 Task: Create a task  Fix issue causing slow database queries on high traffic pages , assign it to team member softage.6@softage.net in the project Trailblazer and update the status of the task to  At Risk , set the priority of the task to Medium.
Action: Mouse moved to (22, 59)
Screenshot: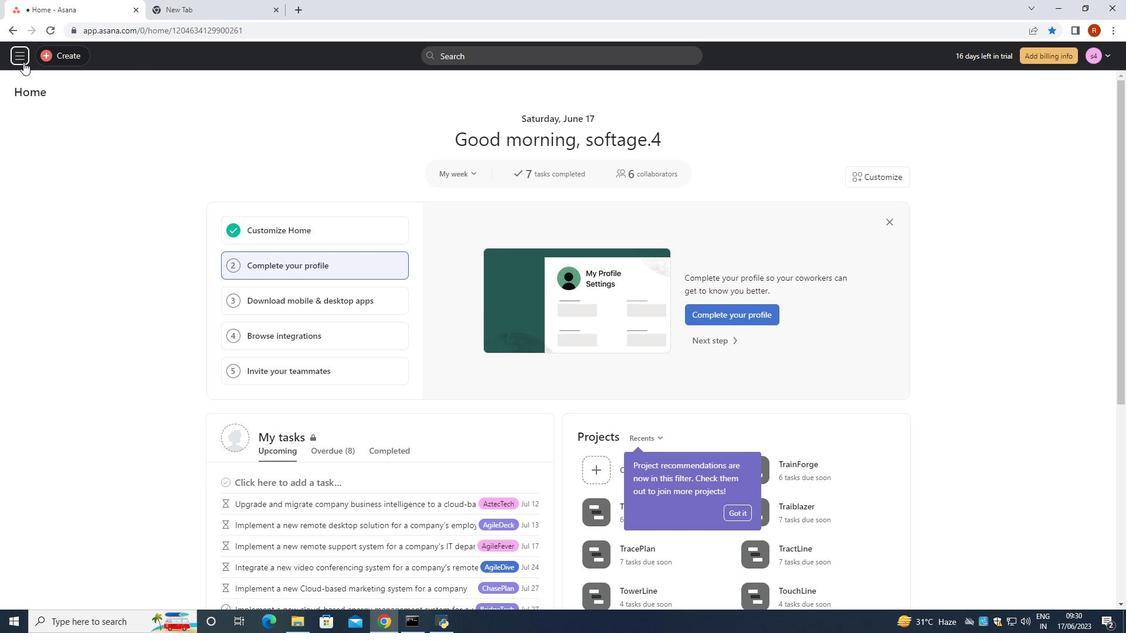 
Action: Mouse pressed left at (22, 59)
Screenshot: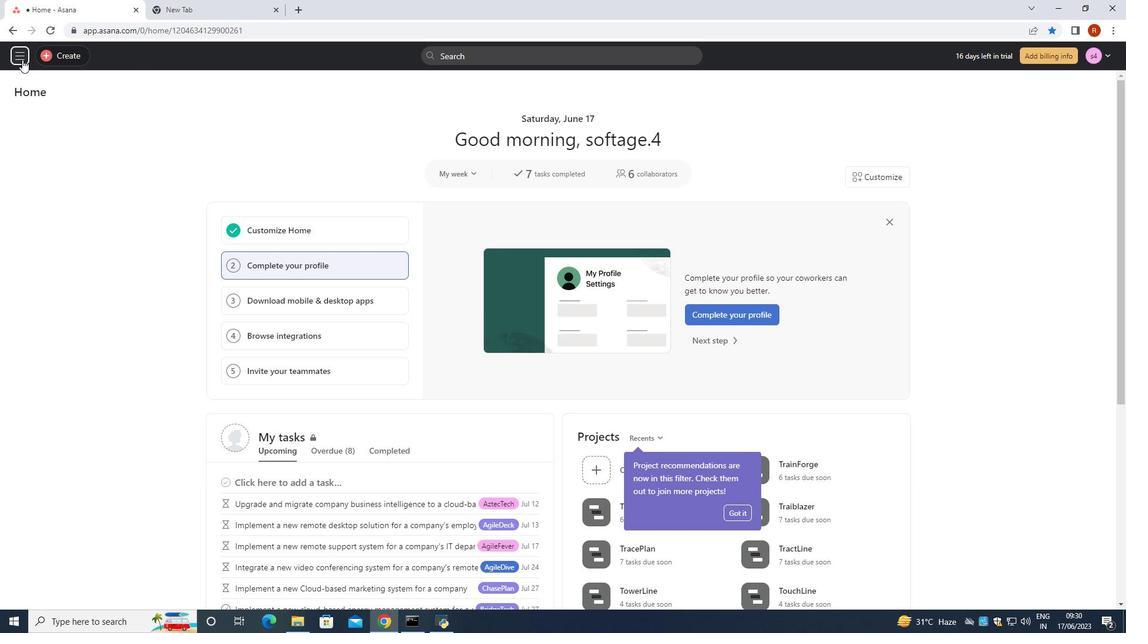 
Action: Mouse moved to (51, 444)
Screenshot: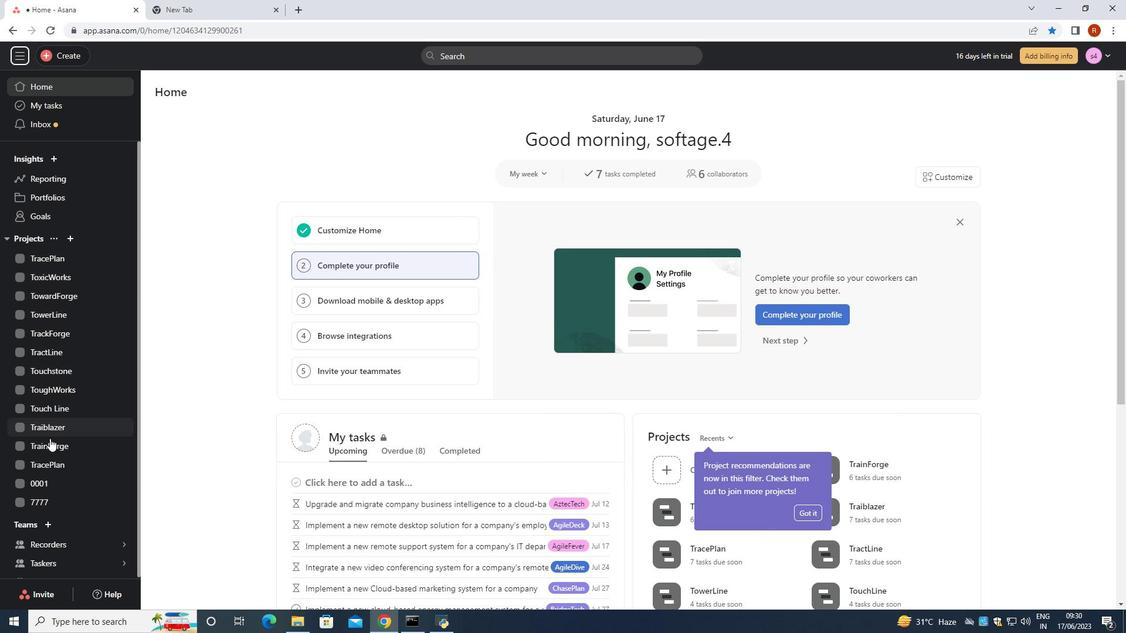 
Action: Mouse pressed left at (51, 444)
Screenshot: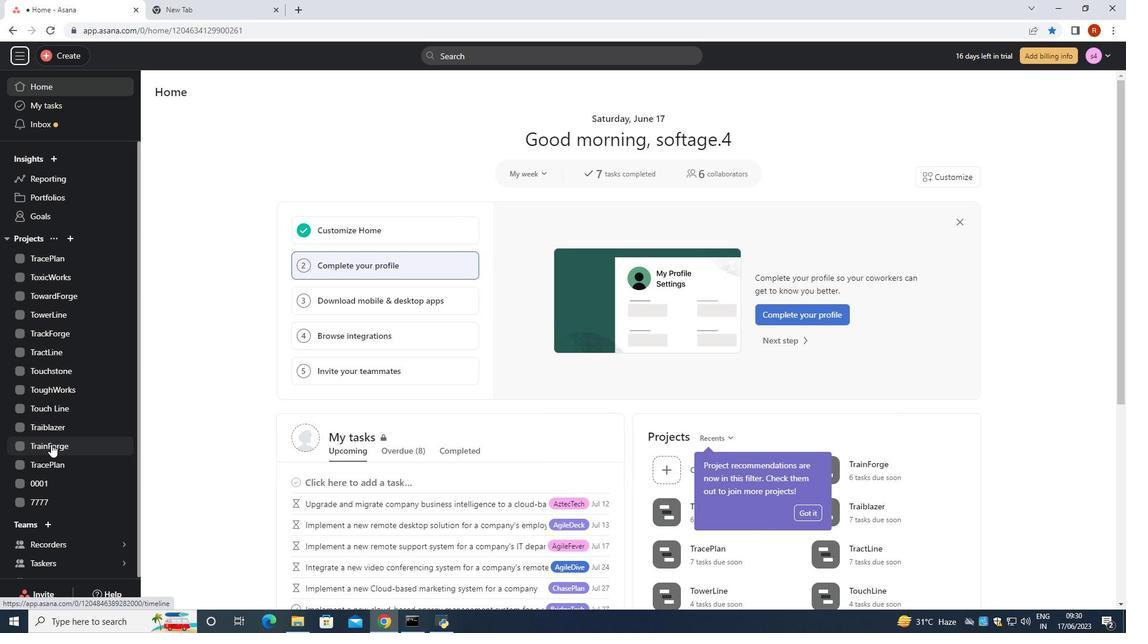 
Action: Mouse moved to (185, 149)
Screenshot: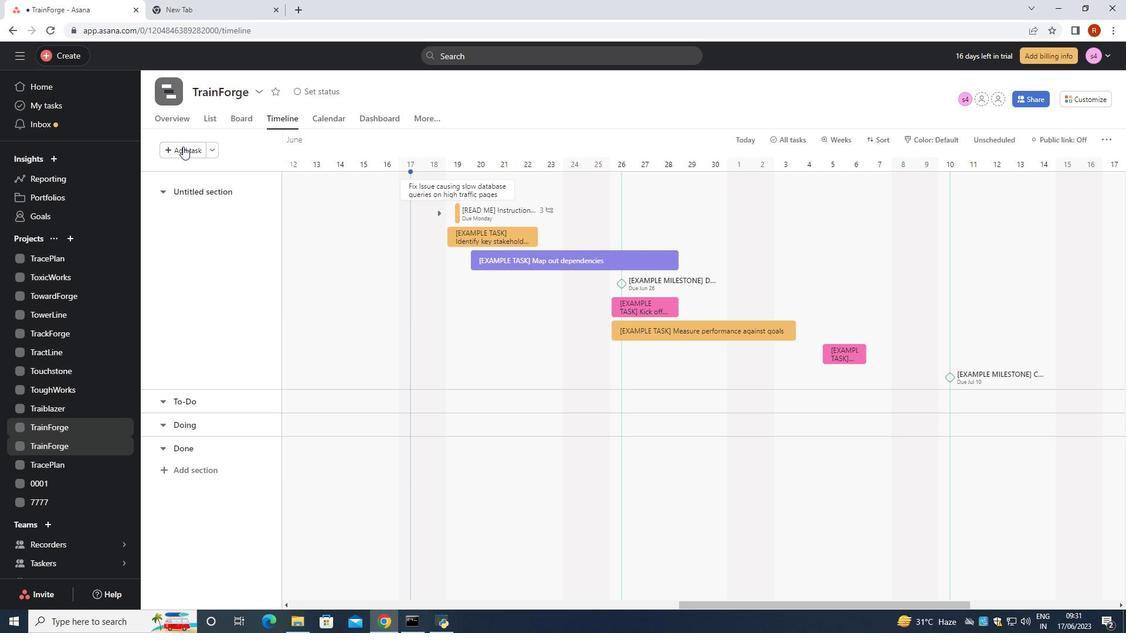
Action: Mouse pressed left at (185, 149)
Screenshot: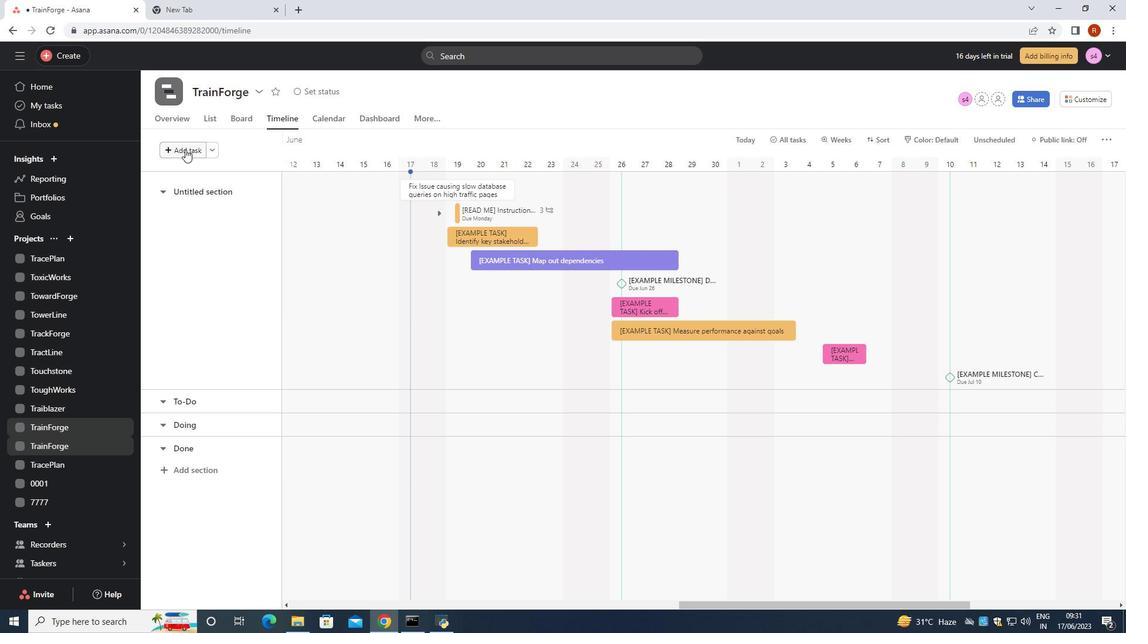 
Action: Key pressed <Key.shift>Fix<Key.space>issue<Key.space>causinf<Key.backspace>g<Key.space>slow<Key.space>database<Key.space>queries<Key.space>on<Key.space>high<Key.space>traffic<Key.space>pages<Key.enter>
Screenshot: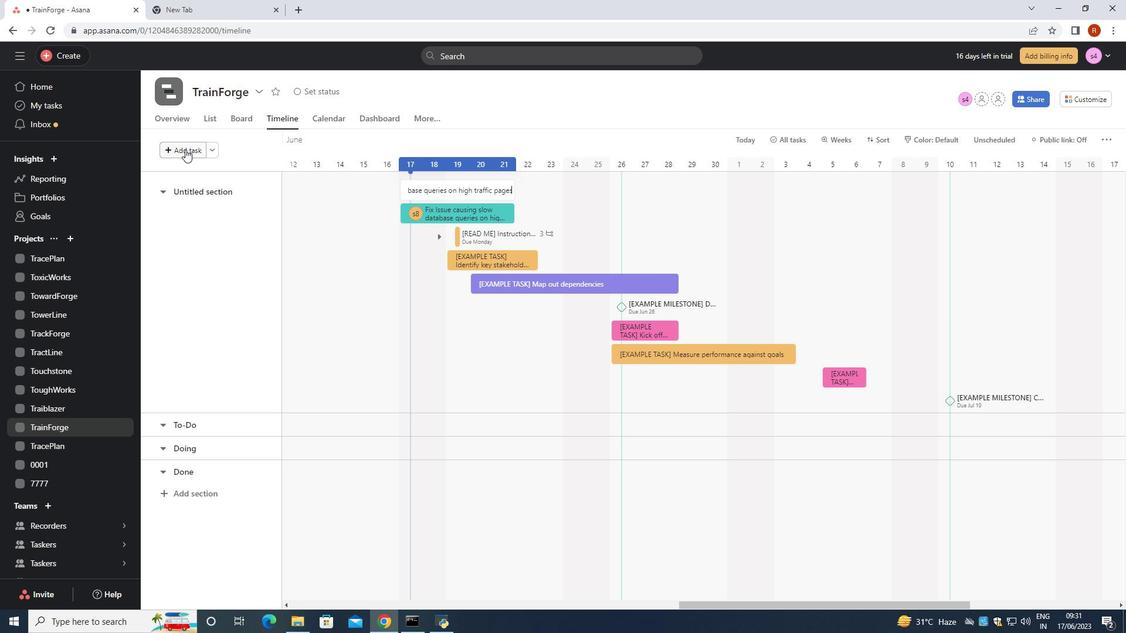 
Action: Mouse moved to (477, 190)
Screenshot: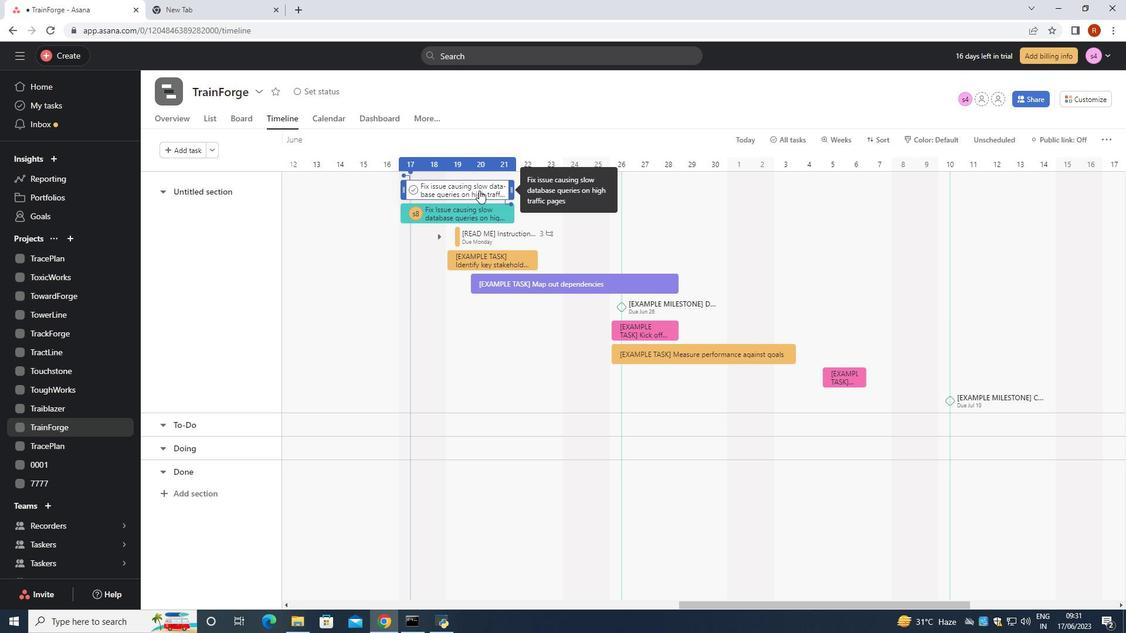 
Action: Mouse pressed left at (477, 190)
Screenshot: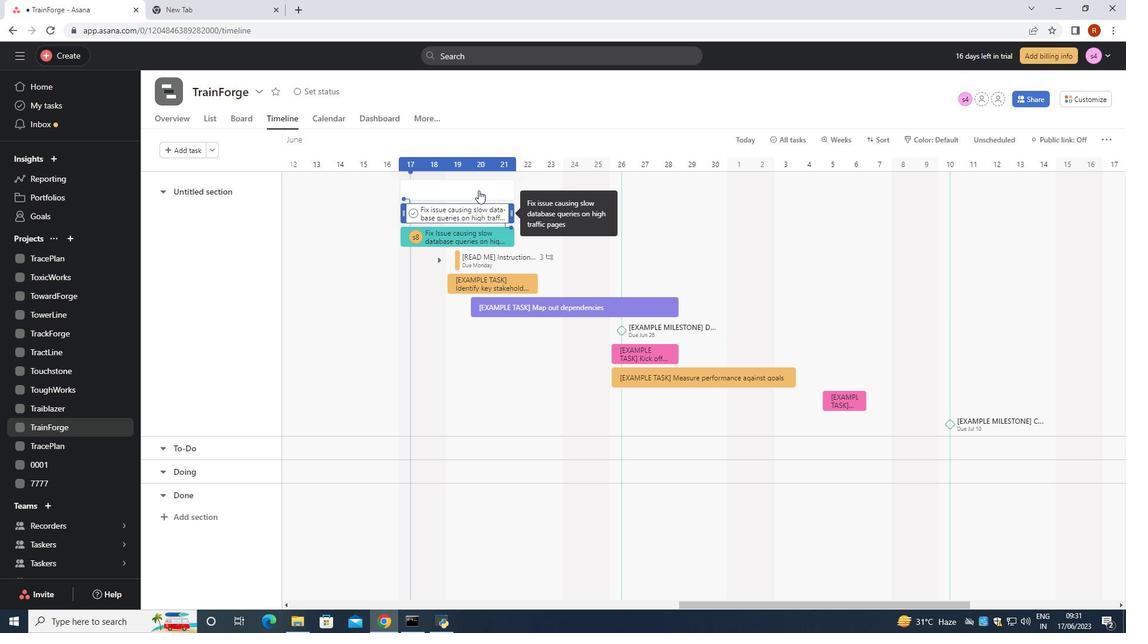 
Action: Mouse moved to (466, 215)
Screenshot: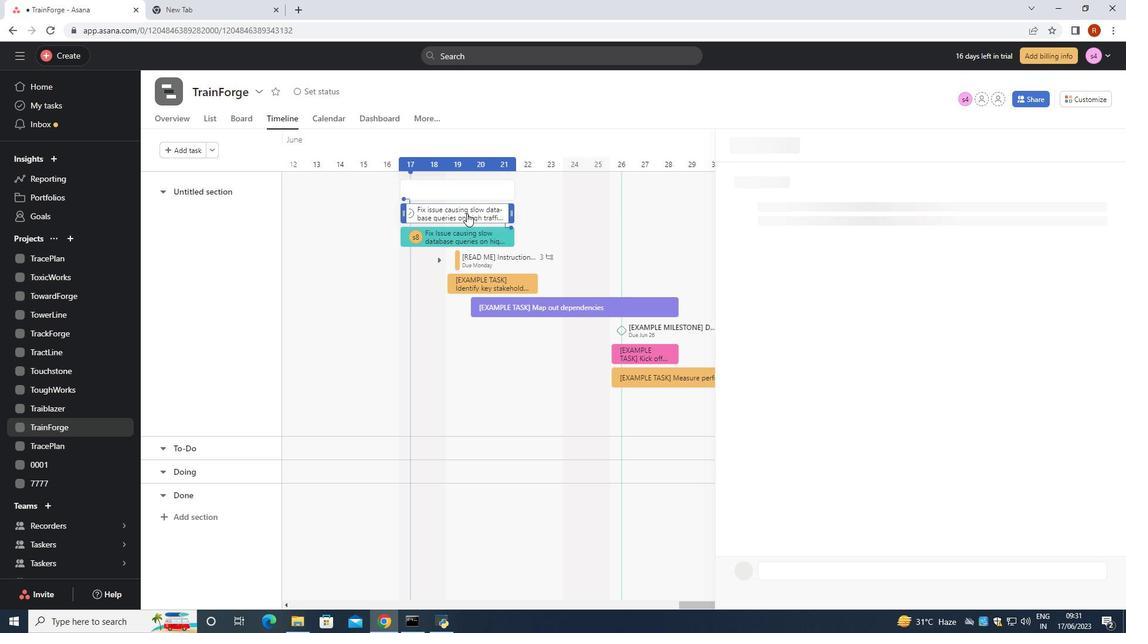 
Action: Mouse pressed left at (466, 215)
Screenshot: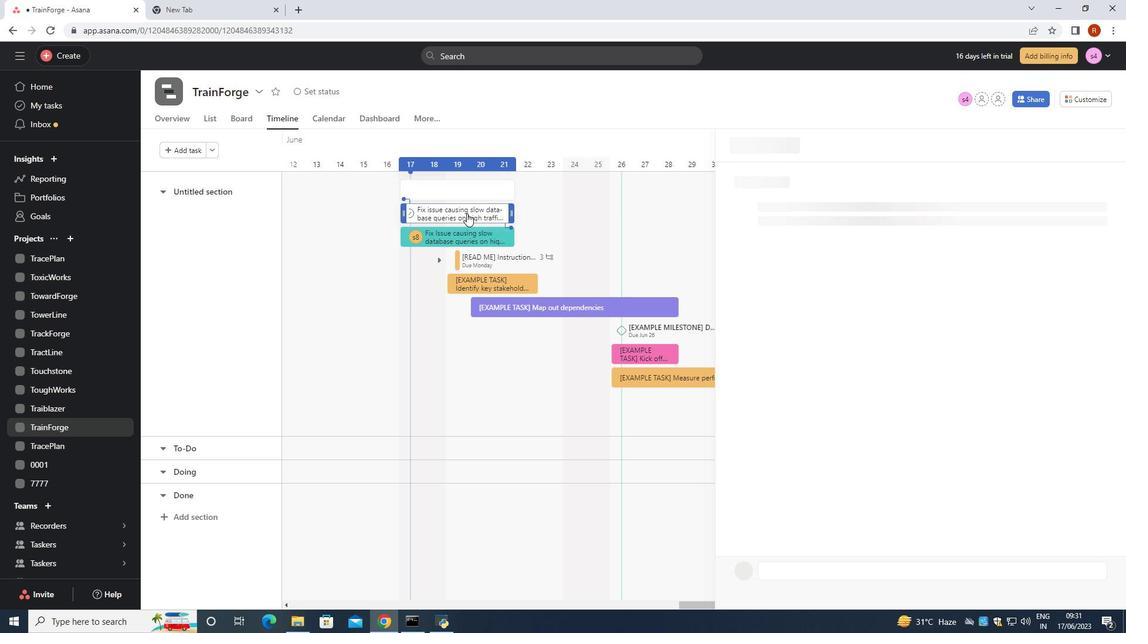 
Action: Mouse moved to (860, 236)
Screenshot: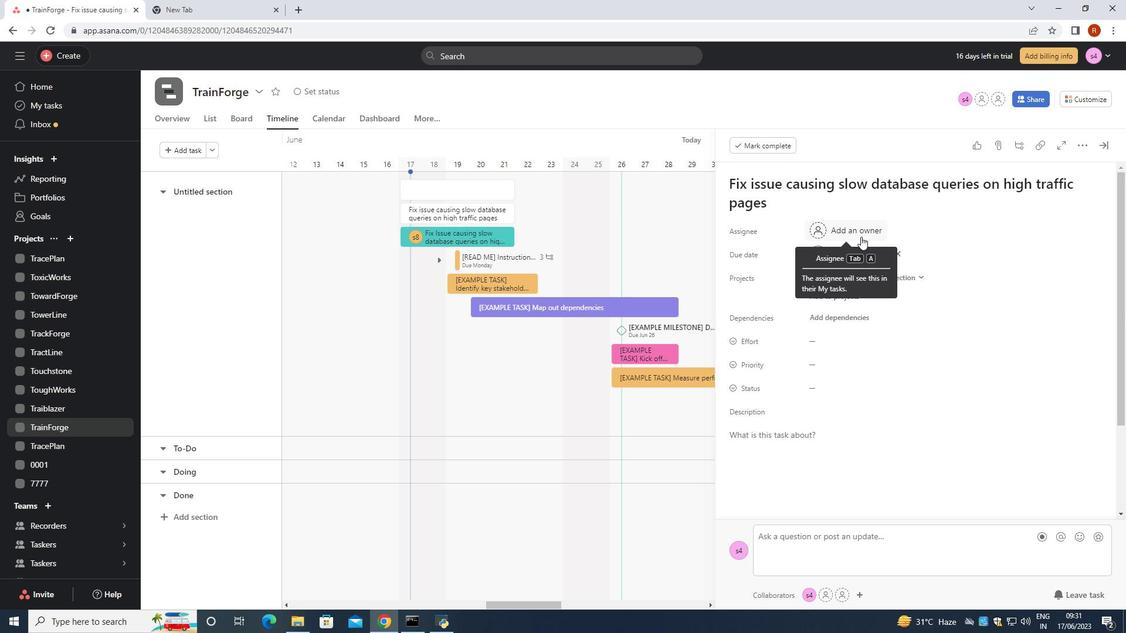 
Action: Mouse pressed left at (860, 236)
Screenshot: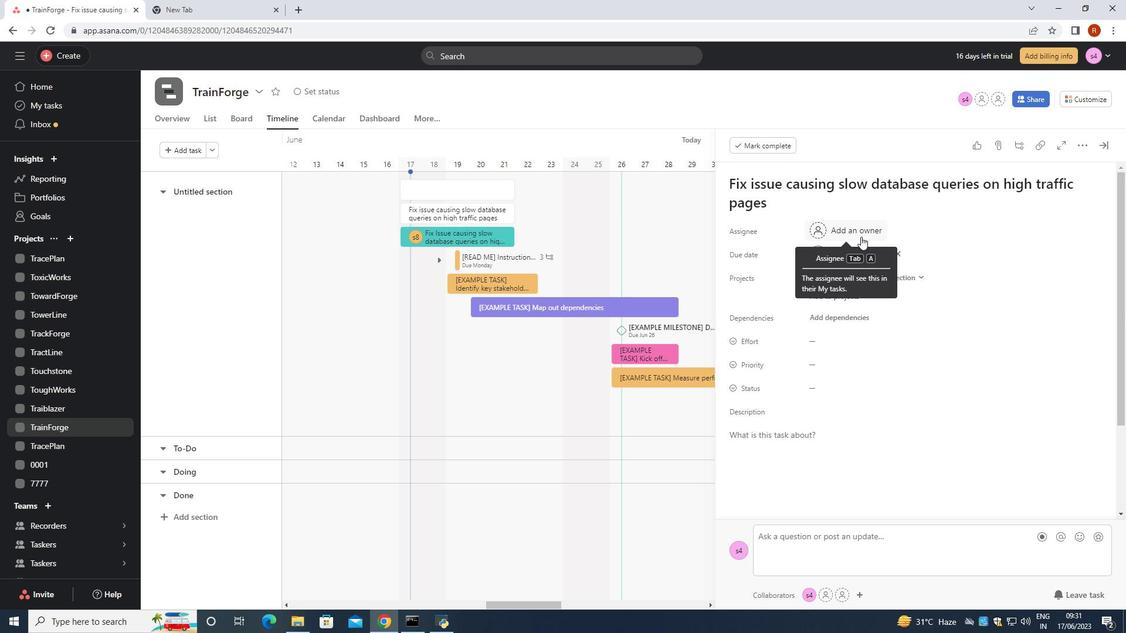 
Action: Mouse moved to (763, 175)
Screenshot: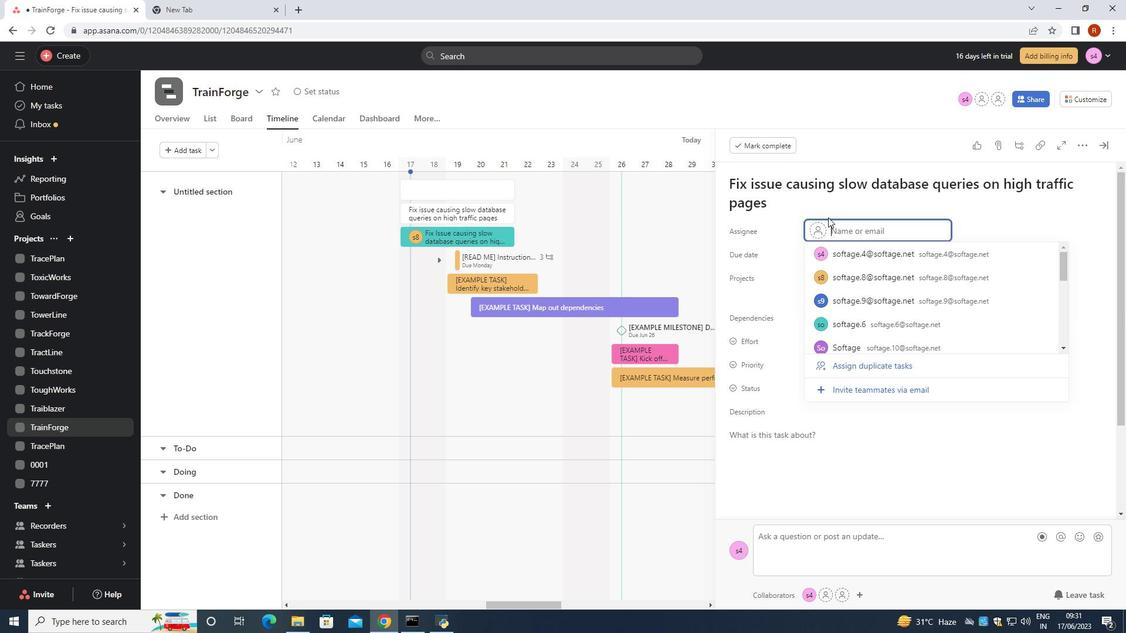 
Action: Key pressed <Key.shift>softahe.6<Key.shift>@softage.net
Screenshot: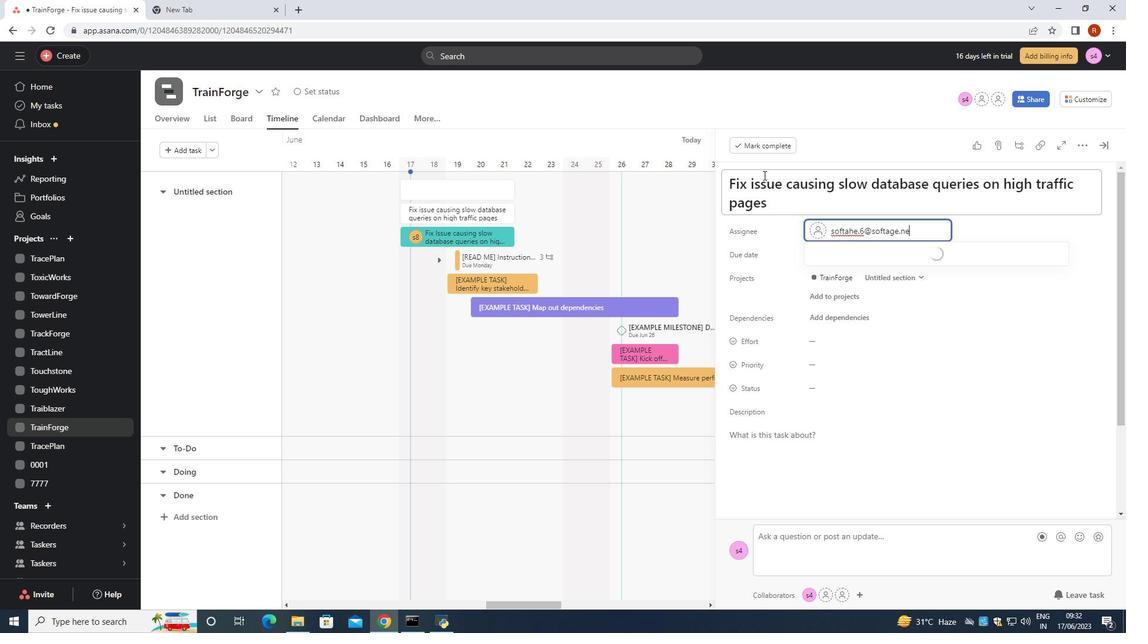 
Action: Mouse moved to (824, 183)
Screenshot: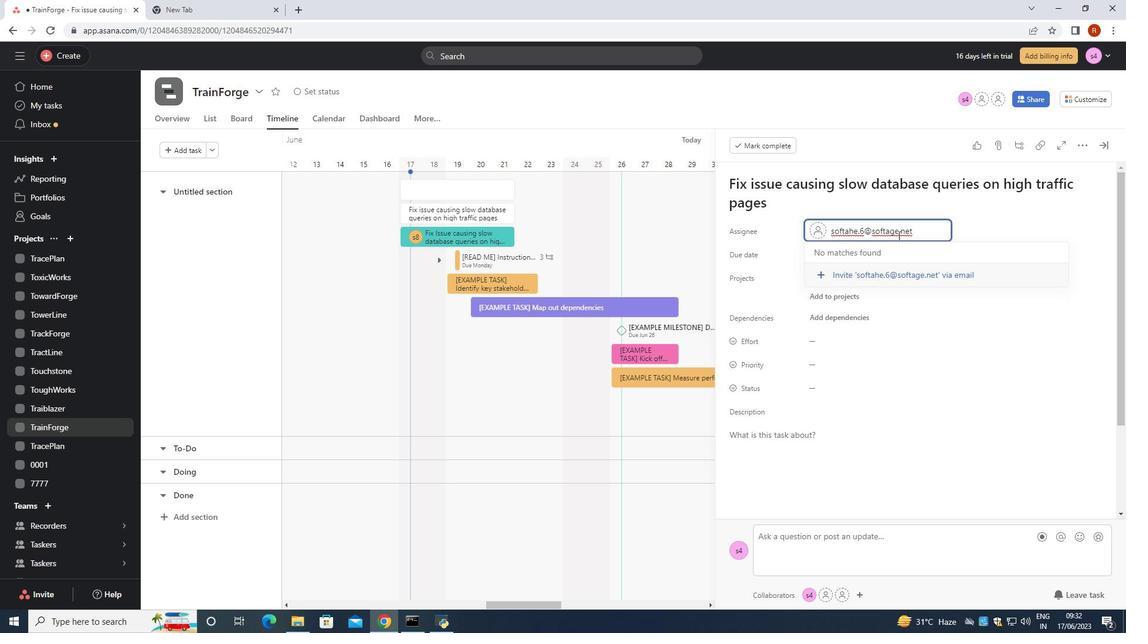
Action: Key pressed <Key.backspace><Key.backspace><Key.backspace><Key.backspace><Key.backspace><Key.backspace><Key.backspace><Key.backspace><Key.backspace><Key.backspace><Key.backspace><Key.backspace><Key.backspace><Key.backspace><Key.backspace><Key.backspace>ge.6
Screenshot: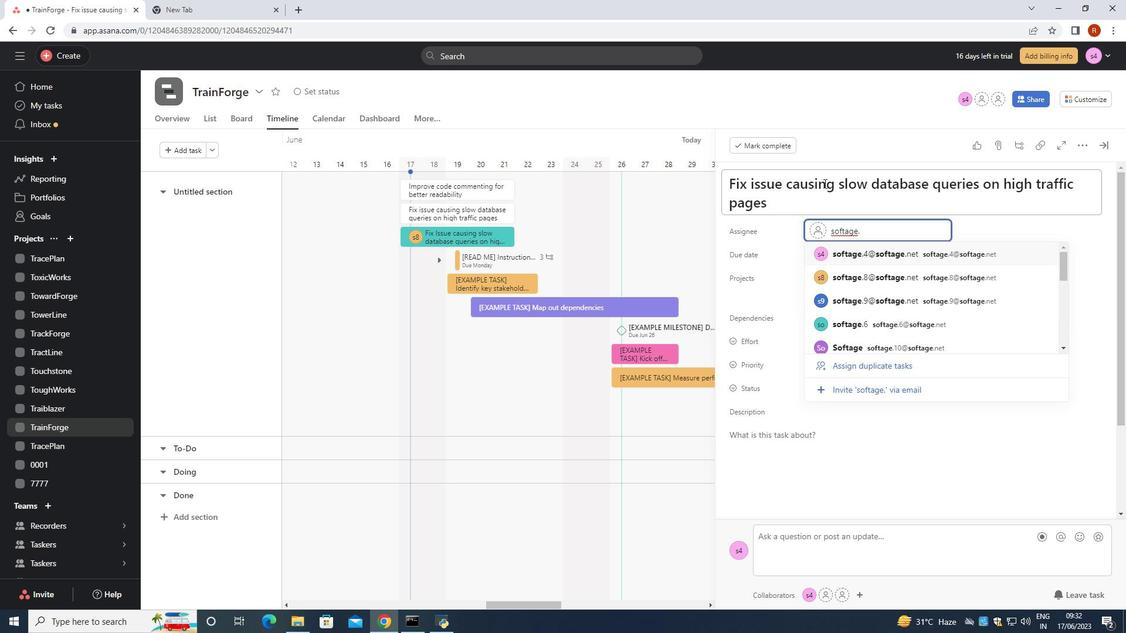 
Action: Mouse moved to (866, 247)
Screenshot: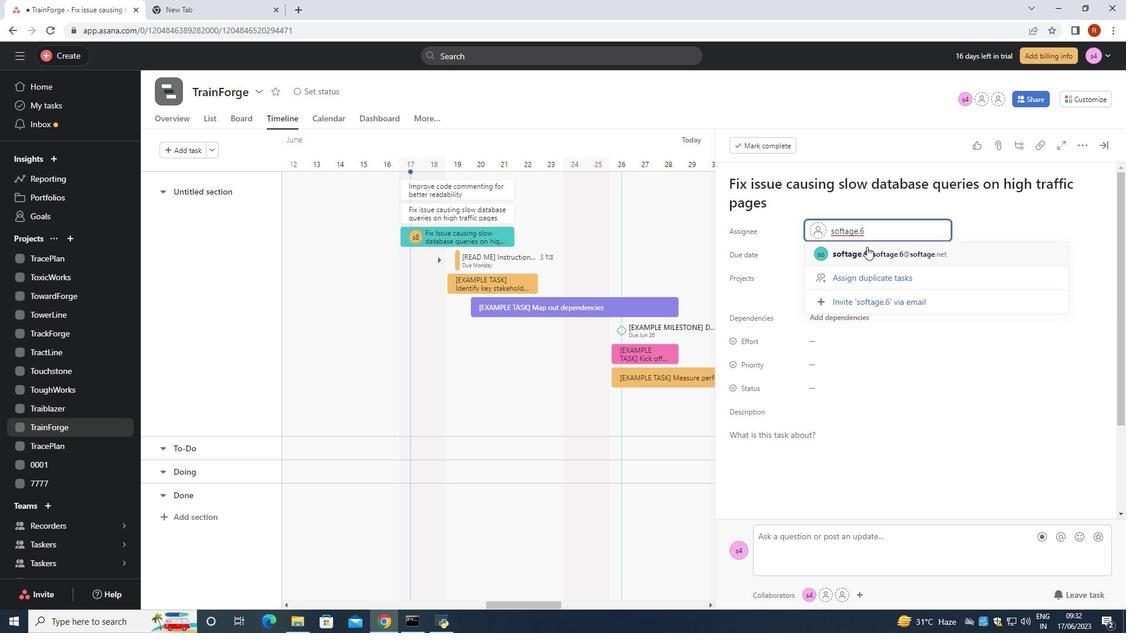 
Action: Mouse pressed left at (866, 247)
Screenshot: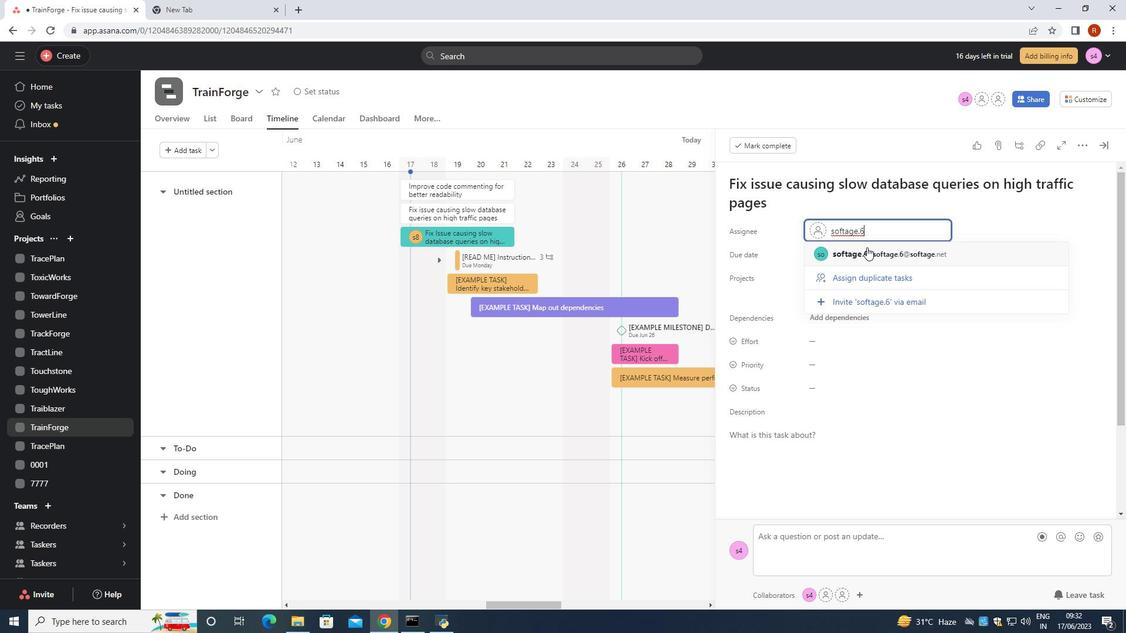 
Action: Mouse moved to (815, 390)
Screenshot: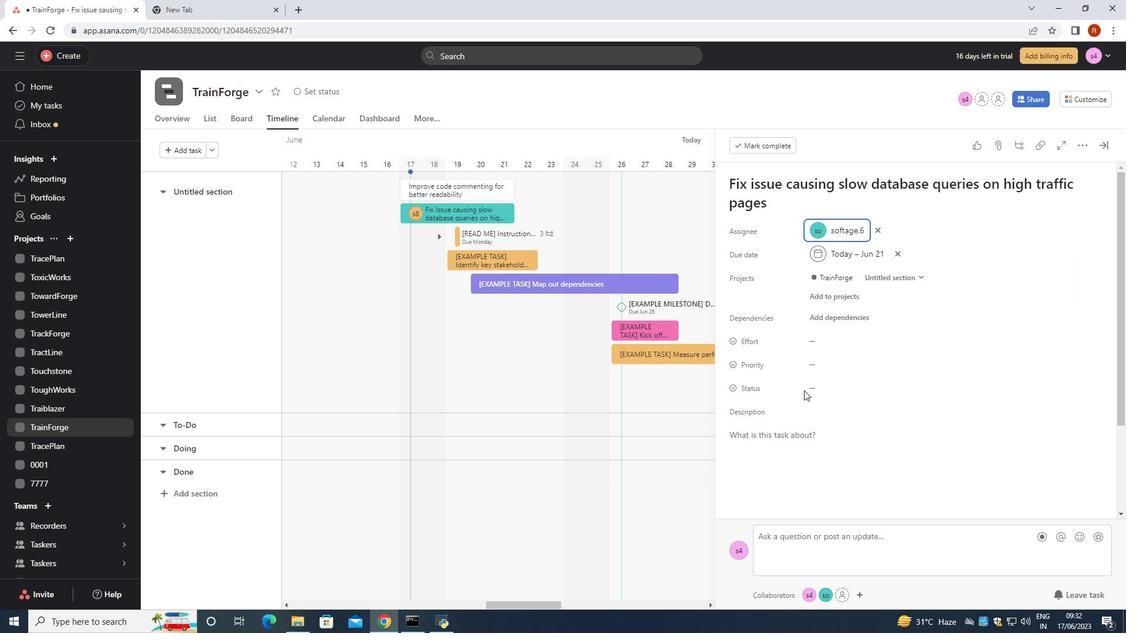 
Action: Mouse pressed left at (815, 390)
Screenshot: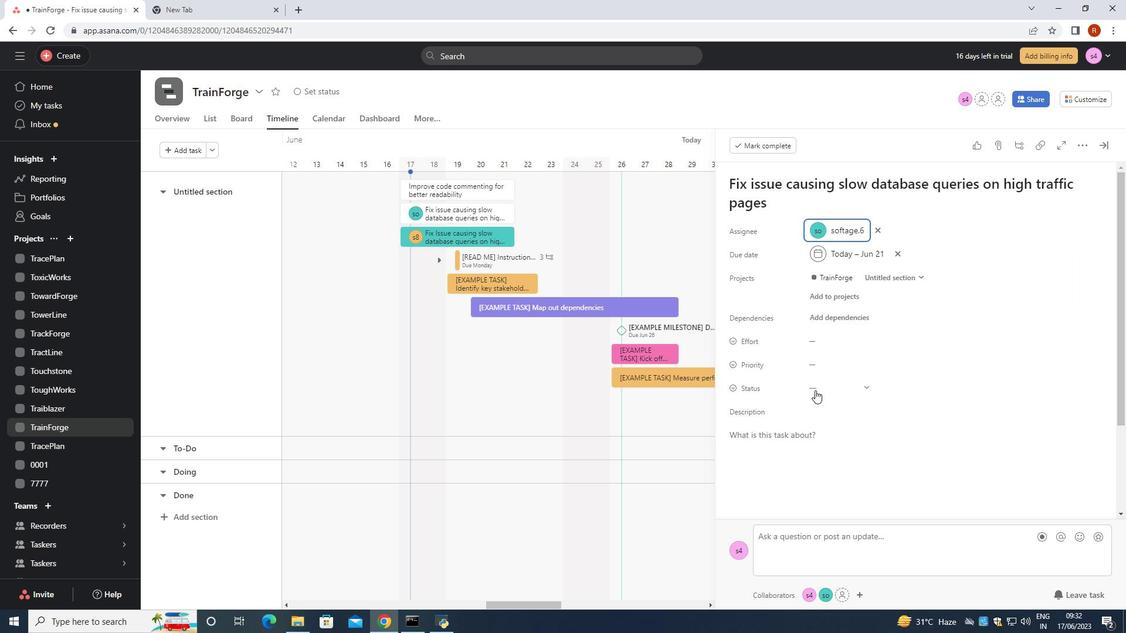 
Action: Mouse moved to (851, 445)
Screenshot: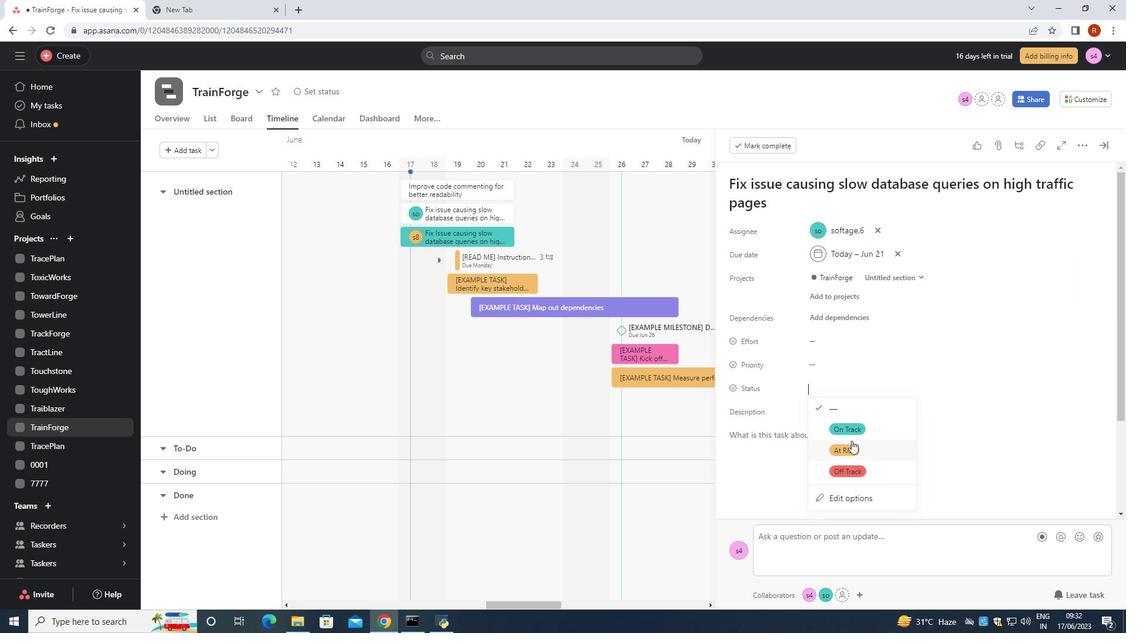 
Action: Mouse pressed left at (851, 445)
Screenshot: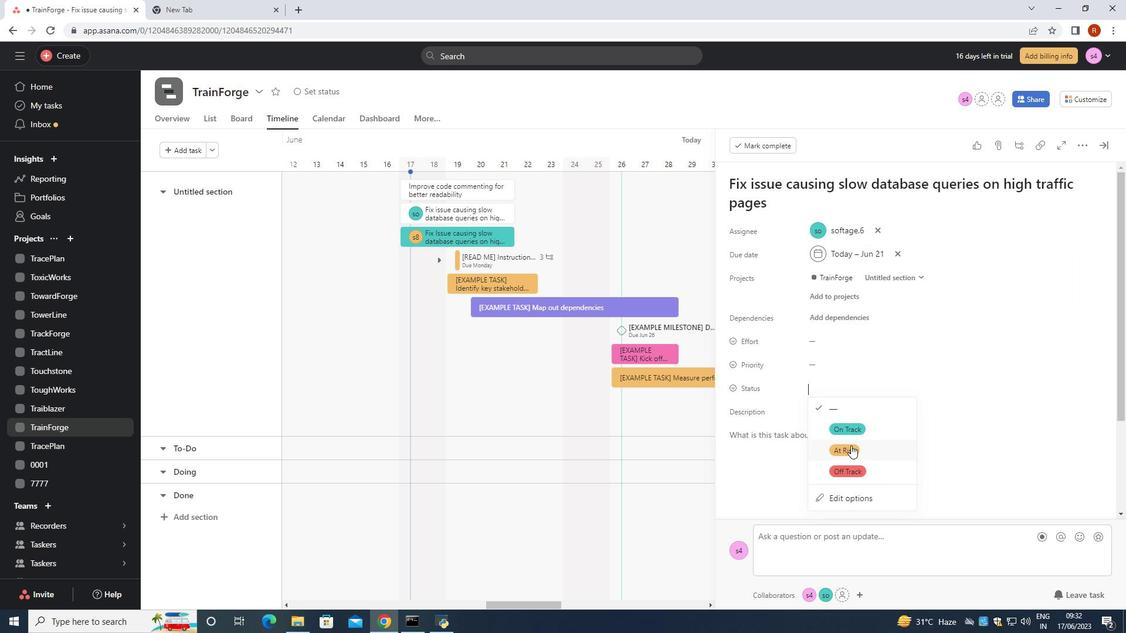 
Action: Mouse moved to (818, 365)
Screenshot: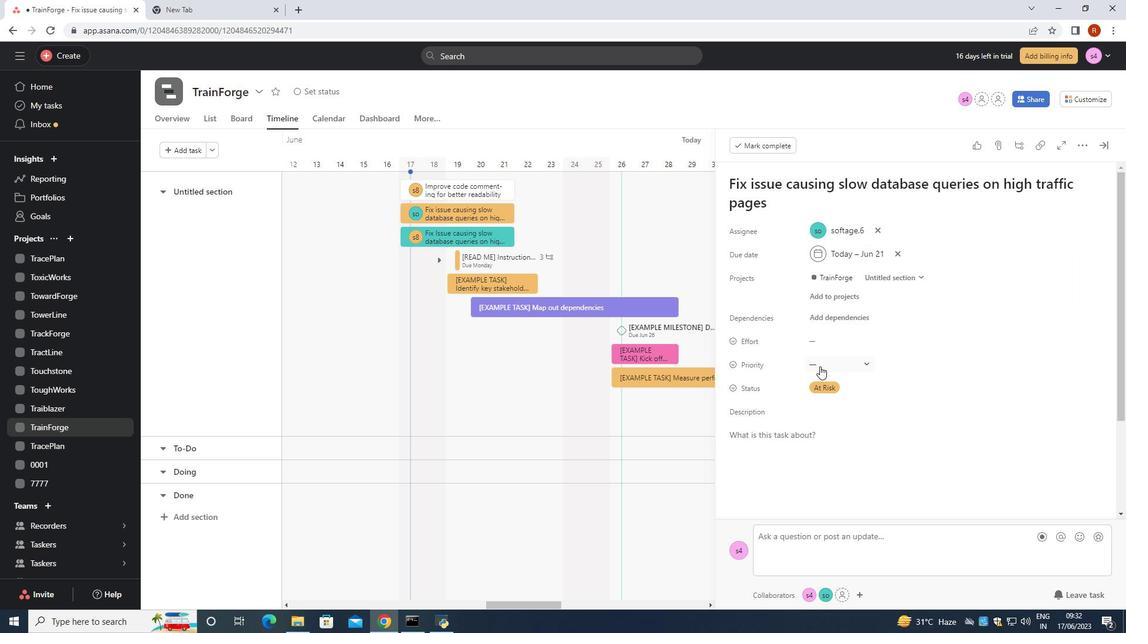
Action: Mouse pressed left at (818, 365)
Screenshot: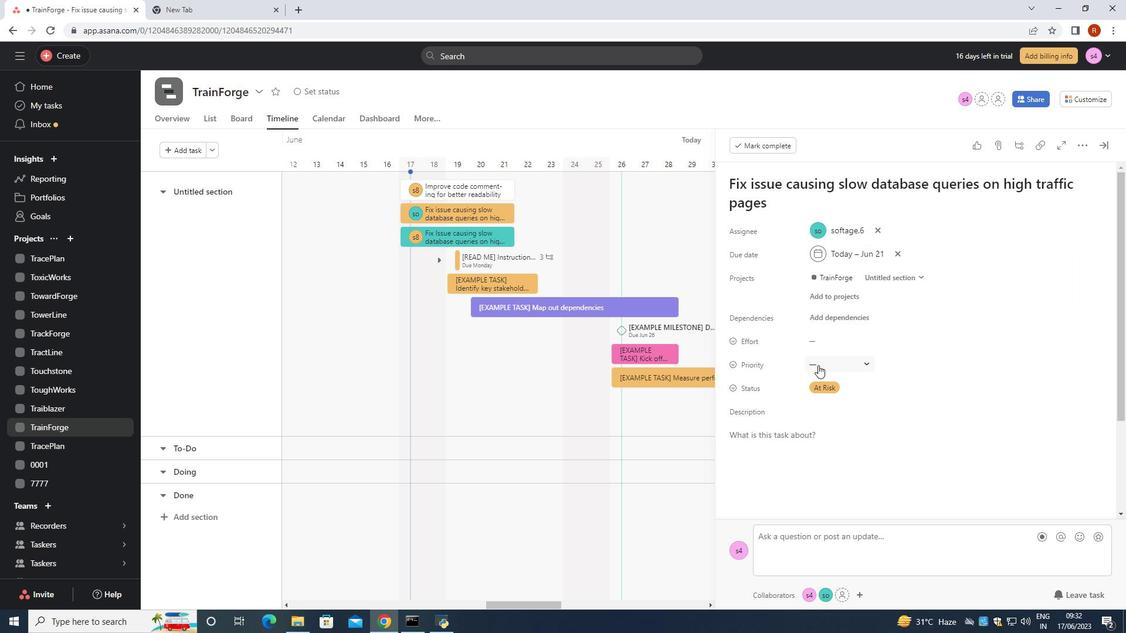 
Action: Mouse moved to (840, 426)
Screenshot: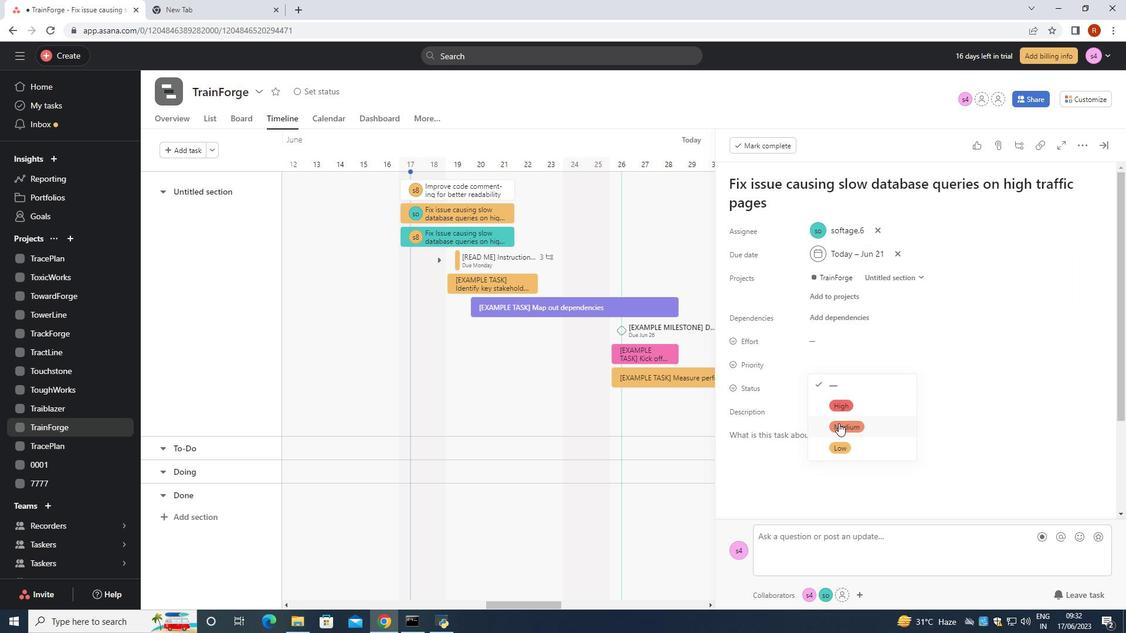 
Action: Mouse pressed left at (840, 426)
Screenshot: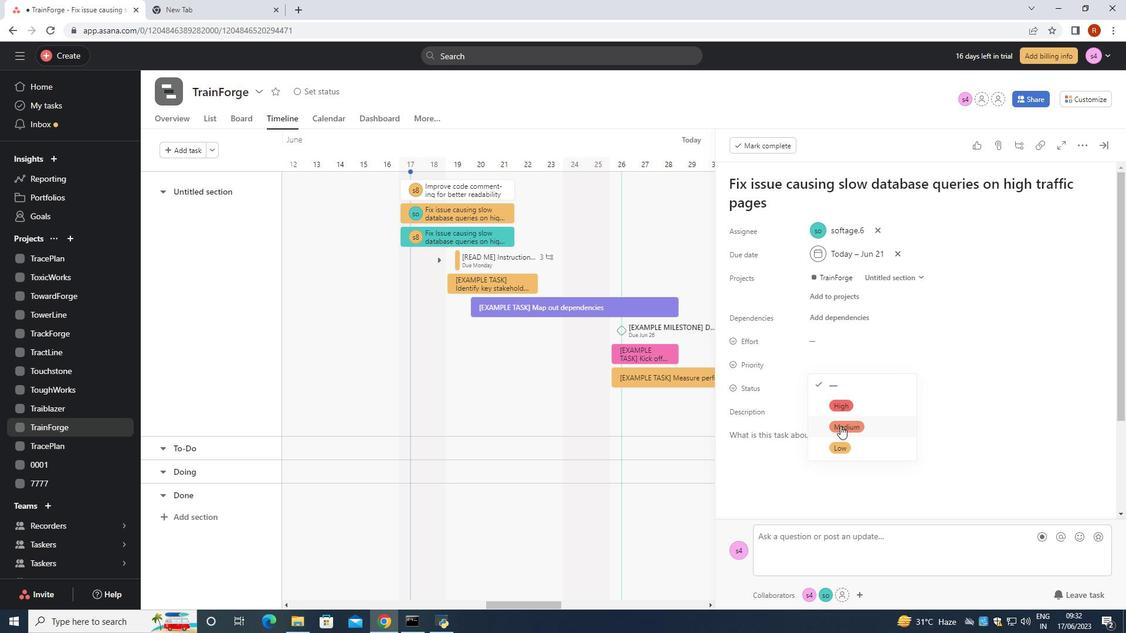 
Action: Mouse moved to (1100, 146)
Screenshot: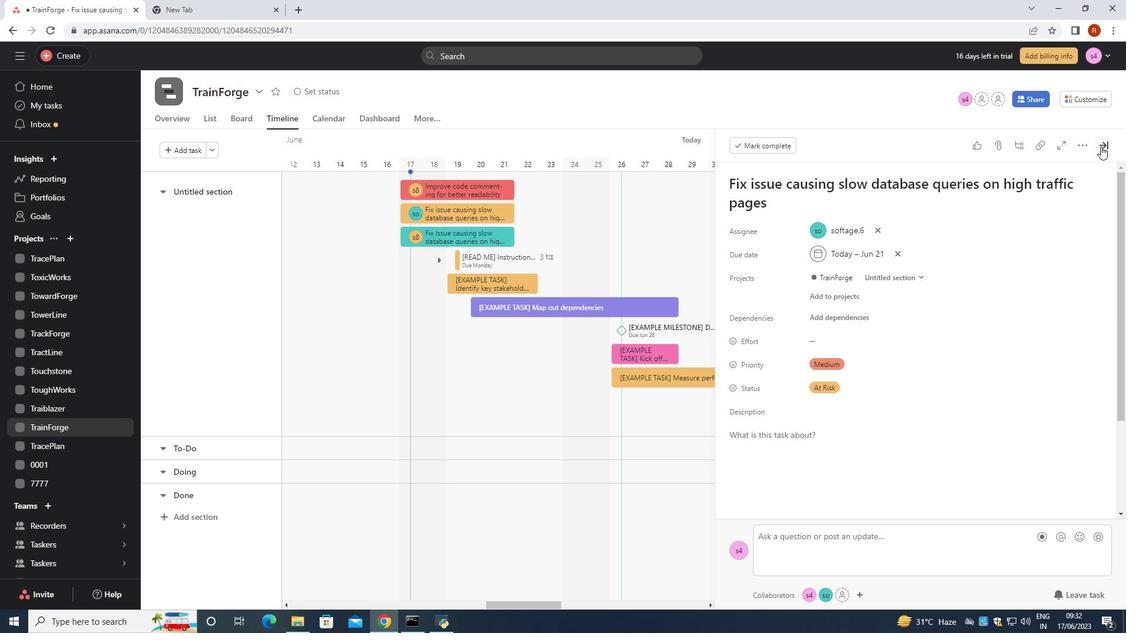 
Action: Mouse pressed left at (1100, 146)
Screenshot: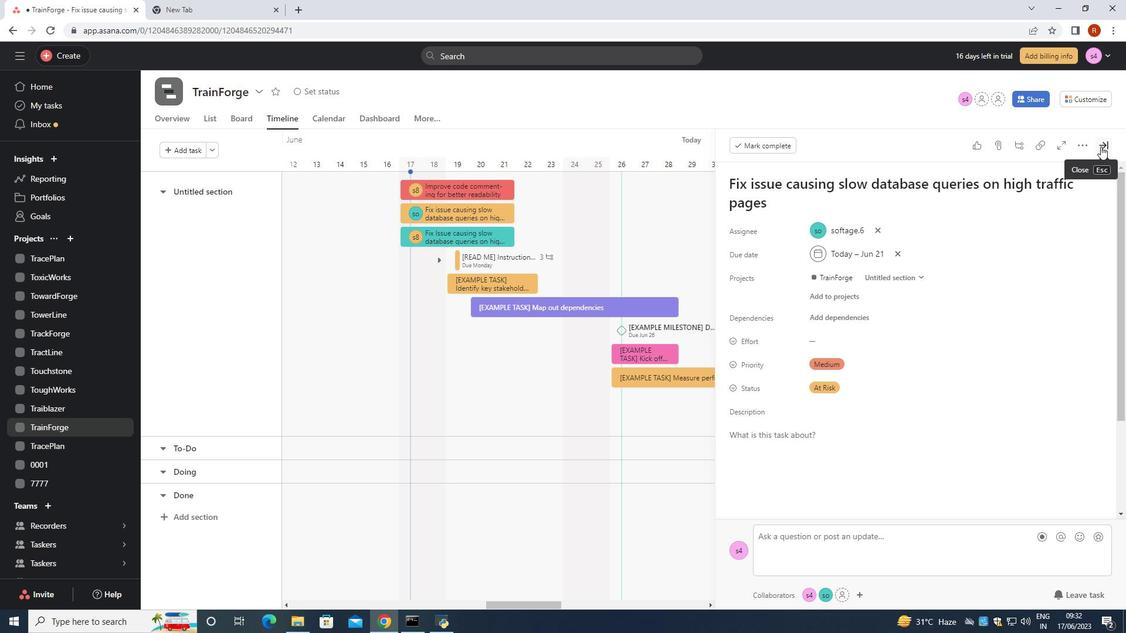 
